 Task: Search for "Selling FAQs".
Action: Mouse moved to (1073, 187)
Screenshot: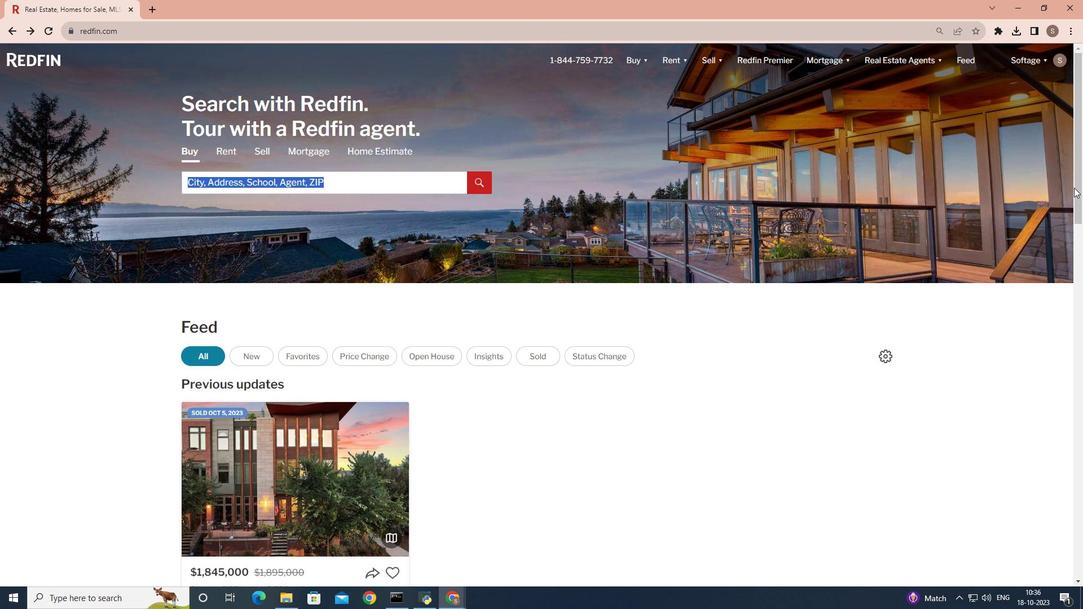 
Action: Mouse pressed left at (1073, 187)
Screenshot: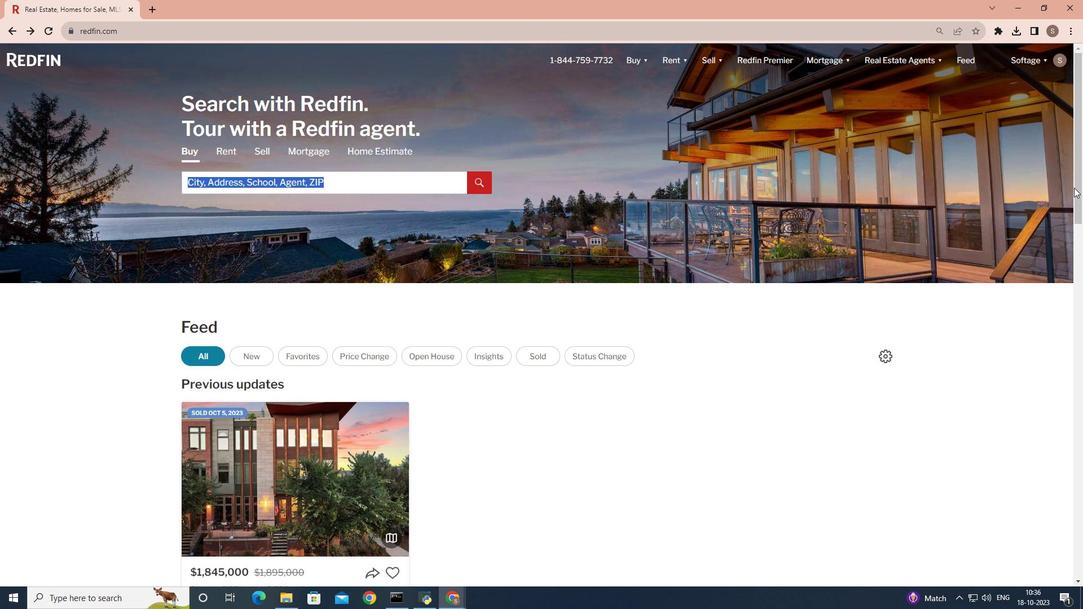 
Action: Mouse moved to (1077, 189)
Screenshot: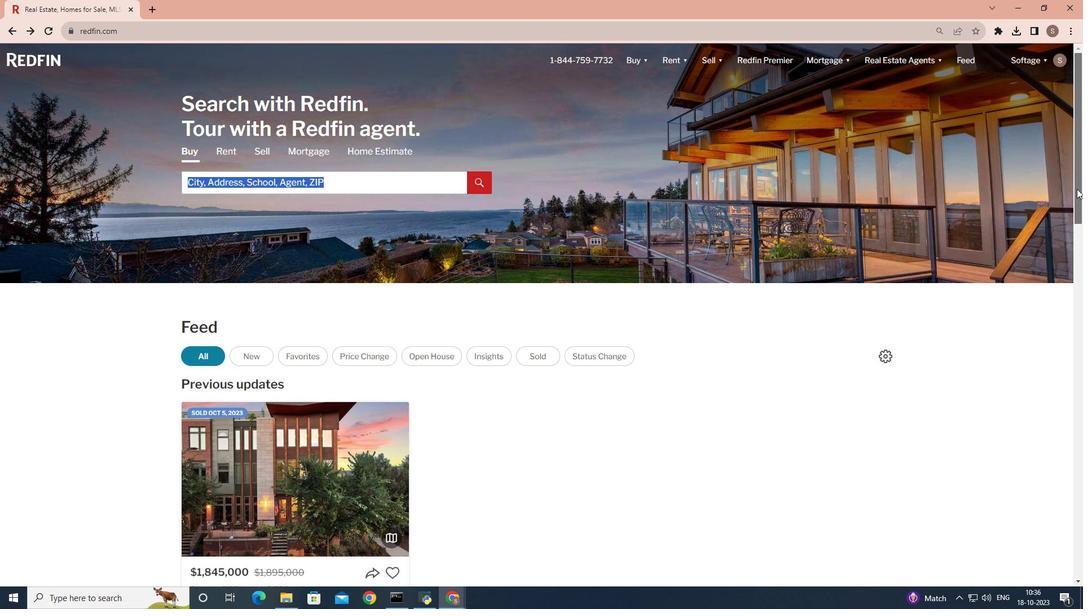 
Action: Mouse pressed left at (1077, 189)
Screenshot: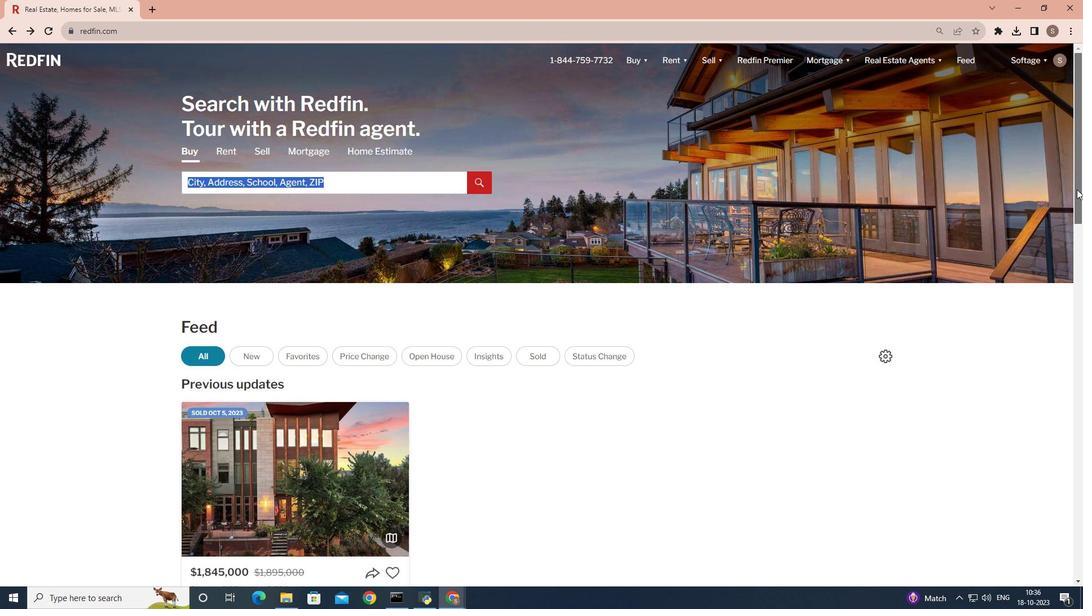 
Action: Mouse moved to (437, 392)
Screenshot: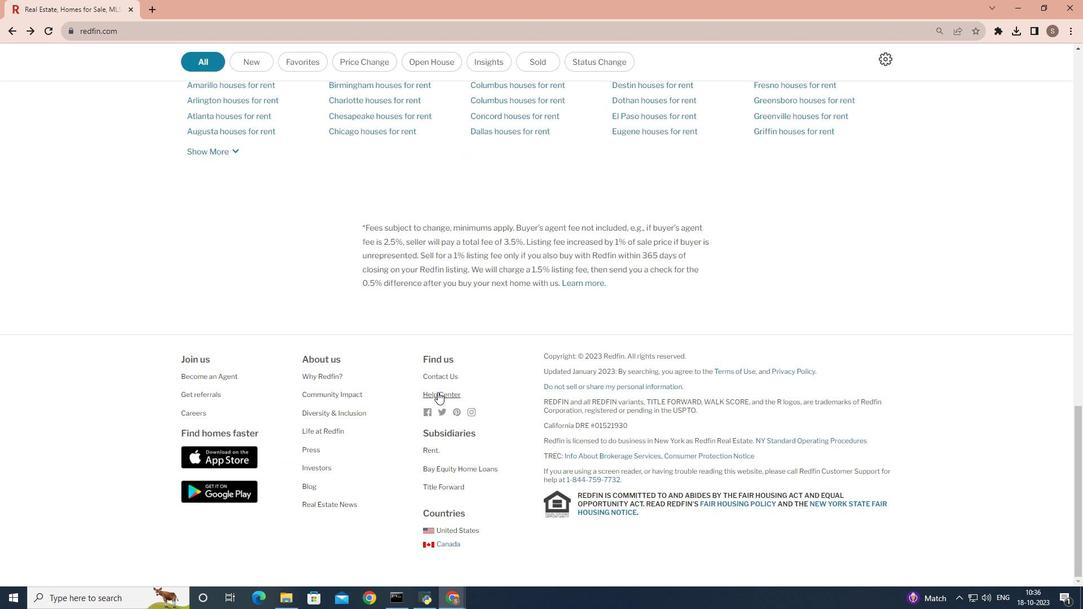 
Action: Mouse pressed left at (437, 392)
Screenshot: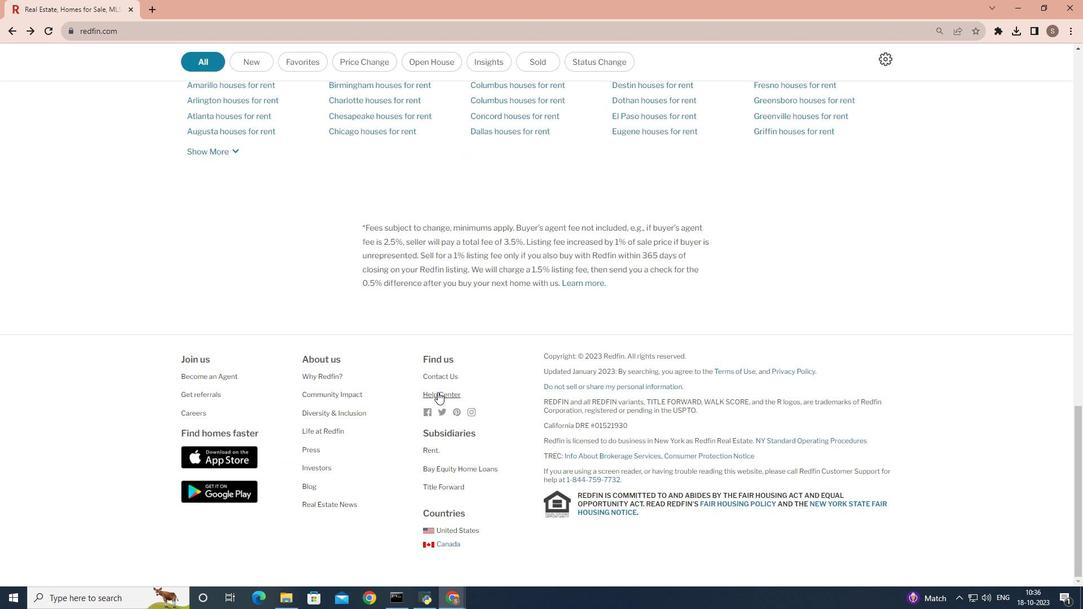
Action: Mouse moved to (411, 169)
Screenshot: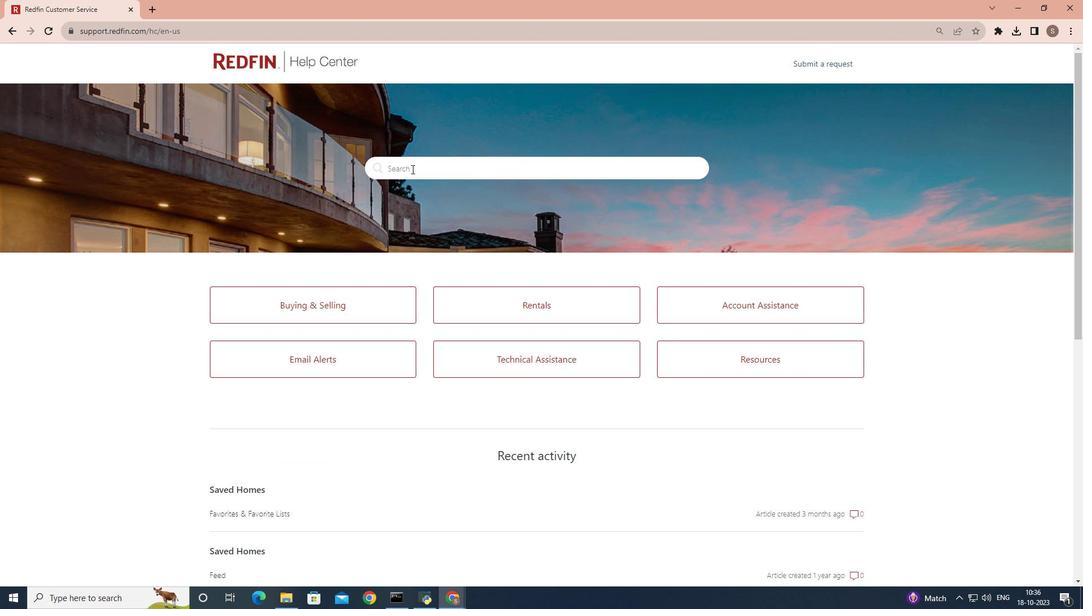 
Action: Mouse pressed left at (411, 169)
Screenshot: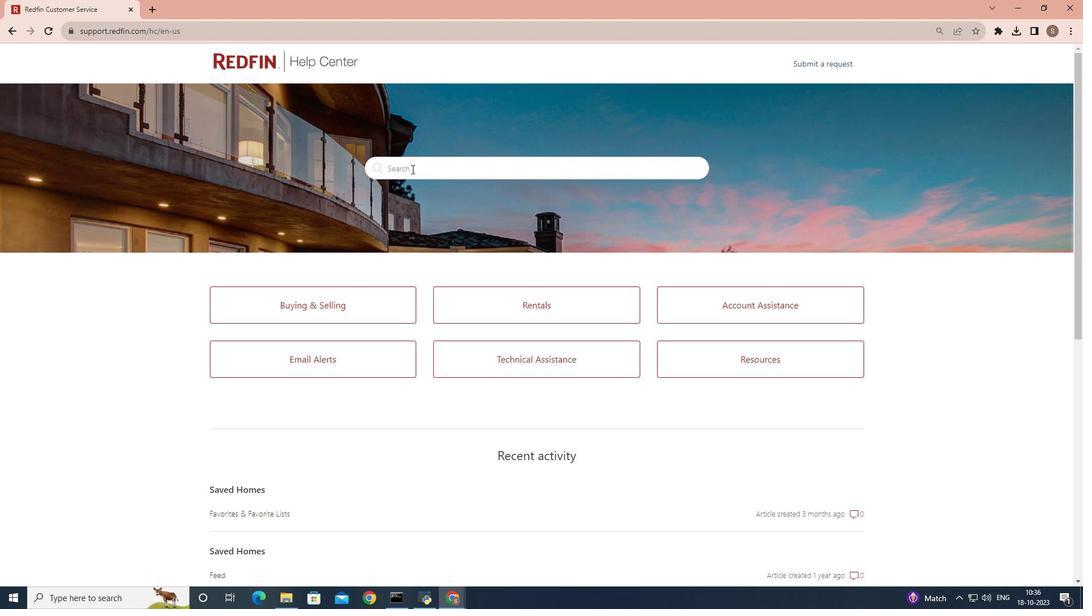 
Action: Mouse moved to (411, 169)
Screenshot: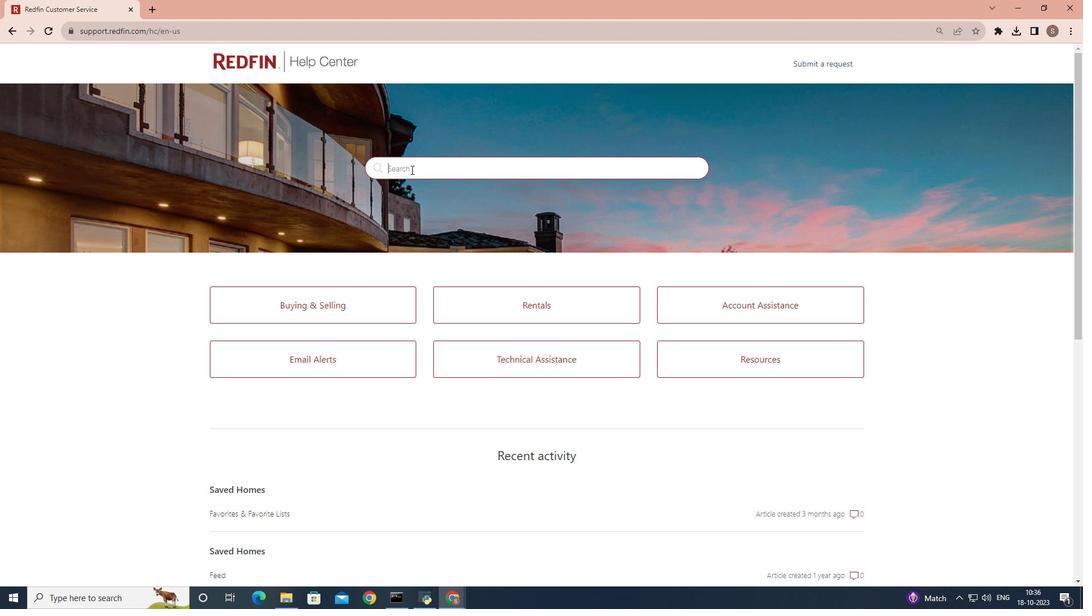 
Action: Key pressed <Key.shift>Selling<Key.space><Key.shift>FAQs<Key.enter>
Screenshot: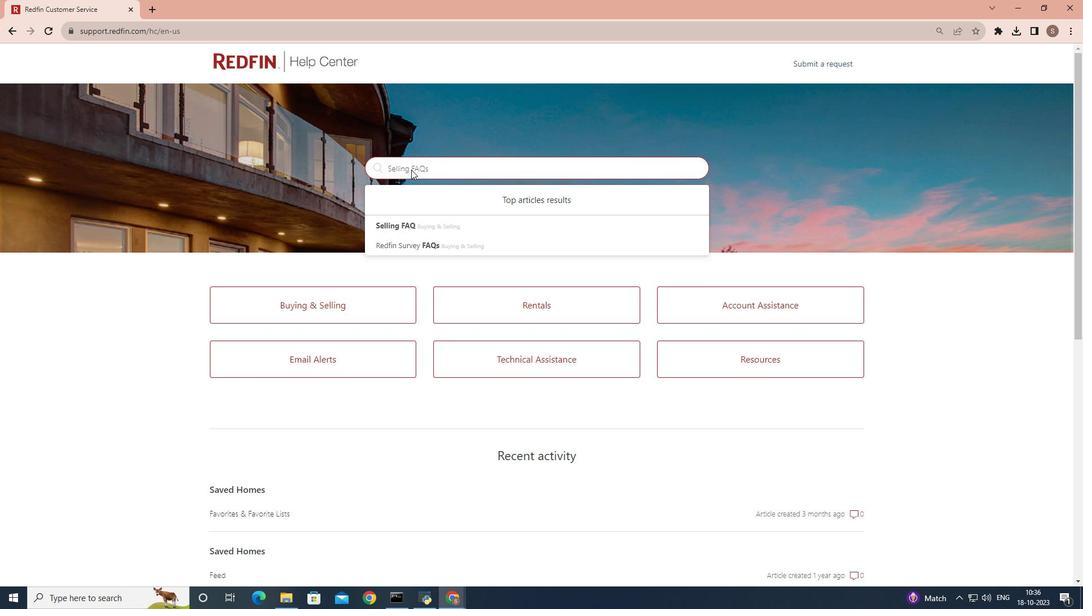 
